 Task: Add Ciao Bella Pinot Grigio to the cart.
Action: Mouse moved to (766, 281)
Screenshot: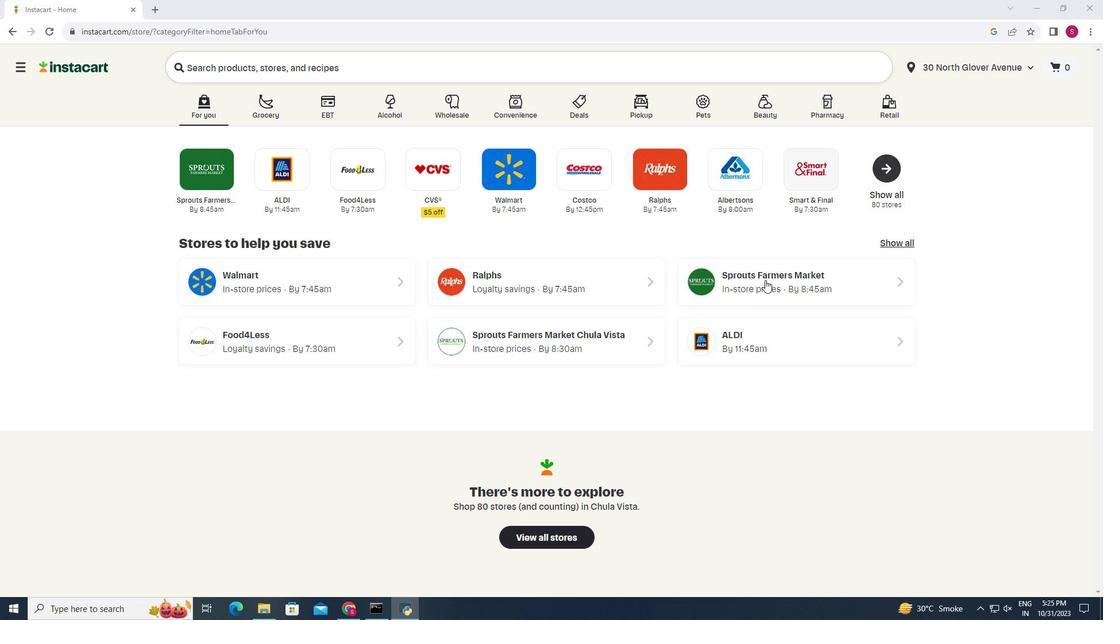 
Action: Mouse pressed left at (766, 281)
Screenshot: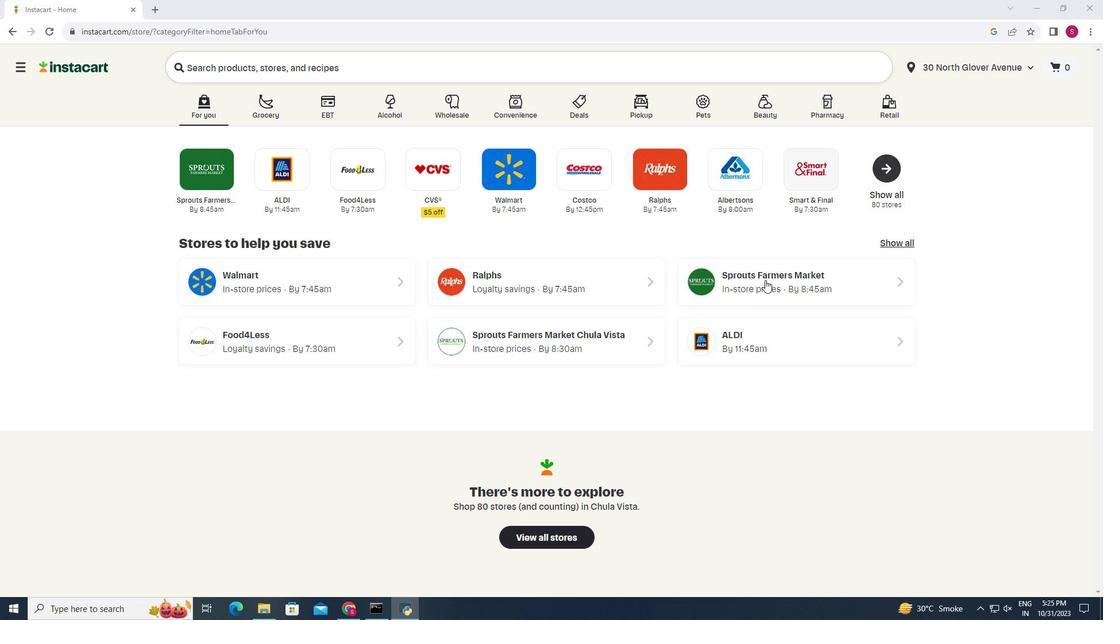 
Action: Mouse moved to (37, 587)
Screenshot: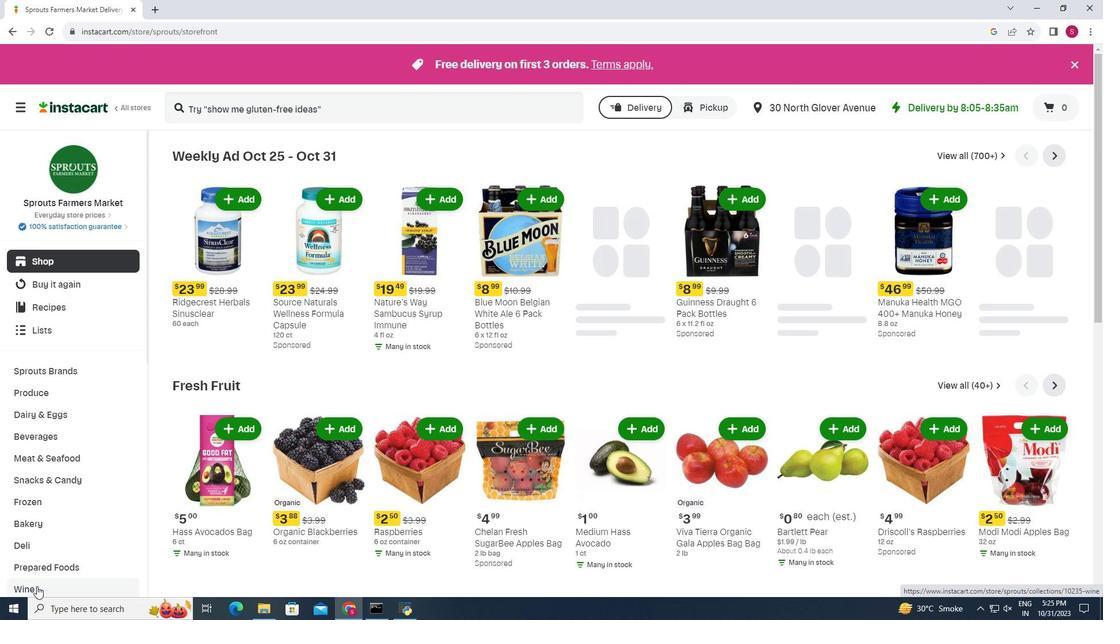 
Action: Mouse pressed left at (37, 587)
Screenshot: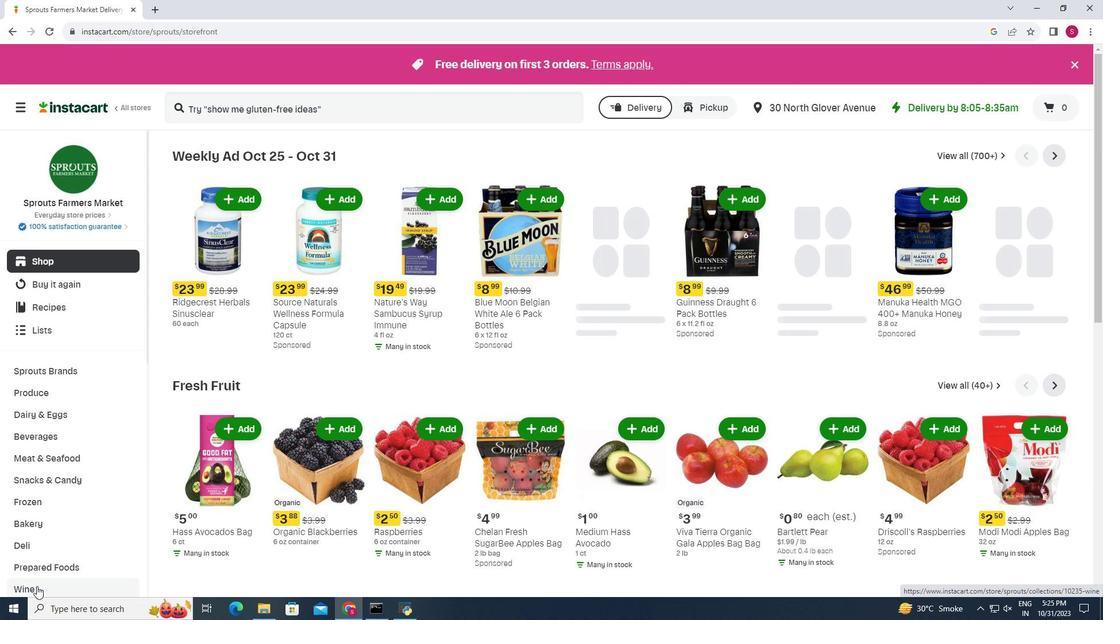 
Action: Mouse moved to (299, 183)
Screenshot: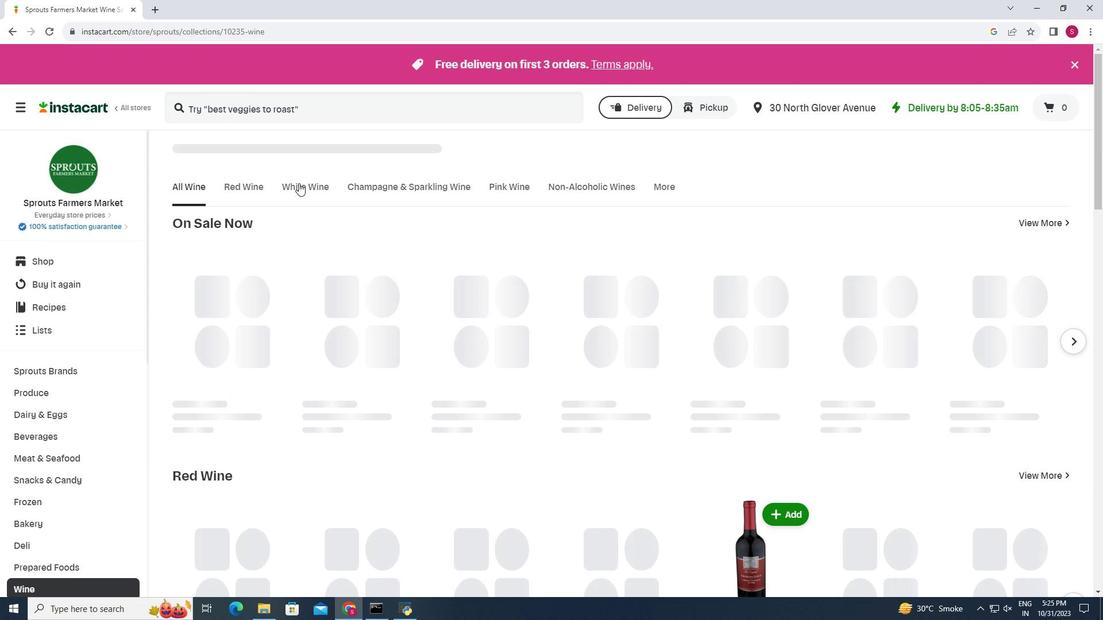 
Action: Mouse pressed left at (299, 183)
Screenshot: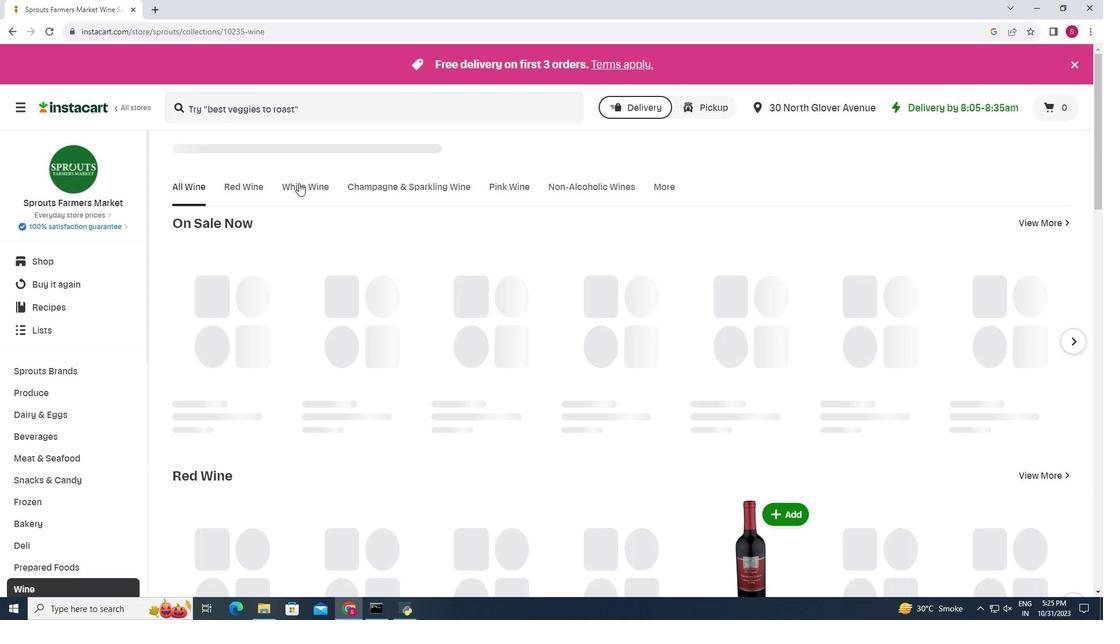 
Action: Mouse moved to (464, 237)
Screenshot: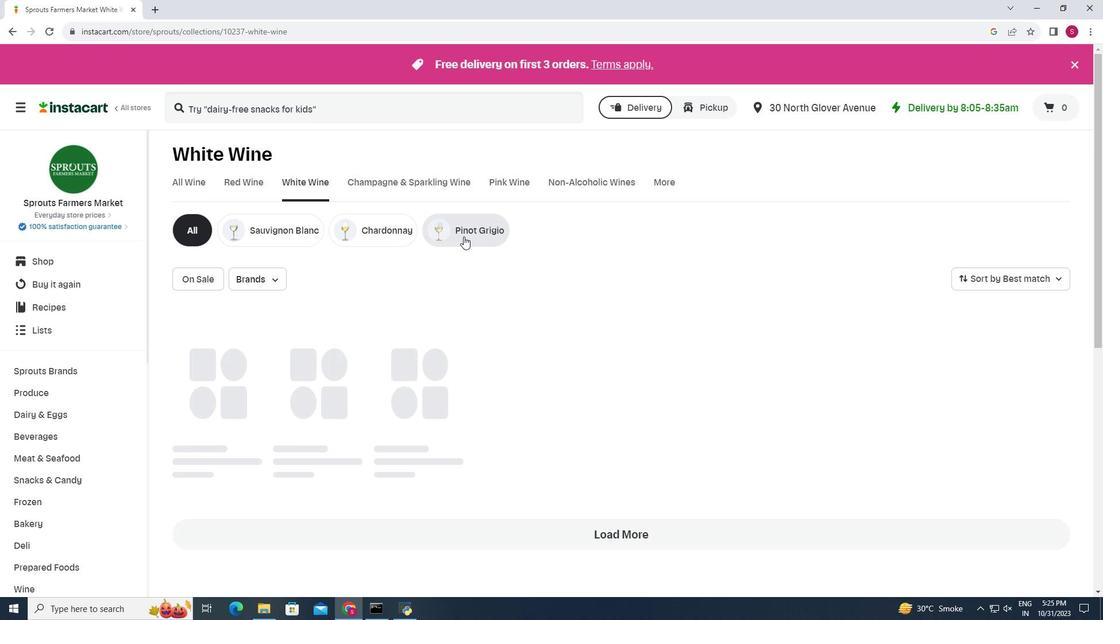 
Action: Mouse pressed left at (464, 237)
Screenshot: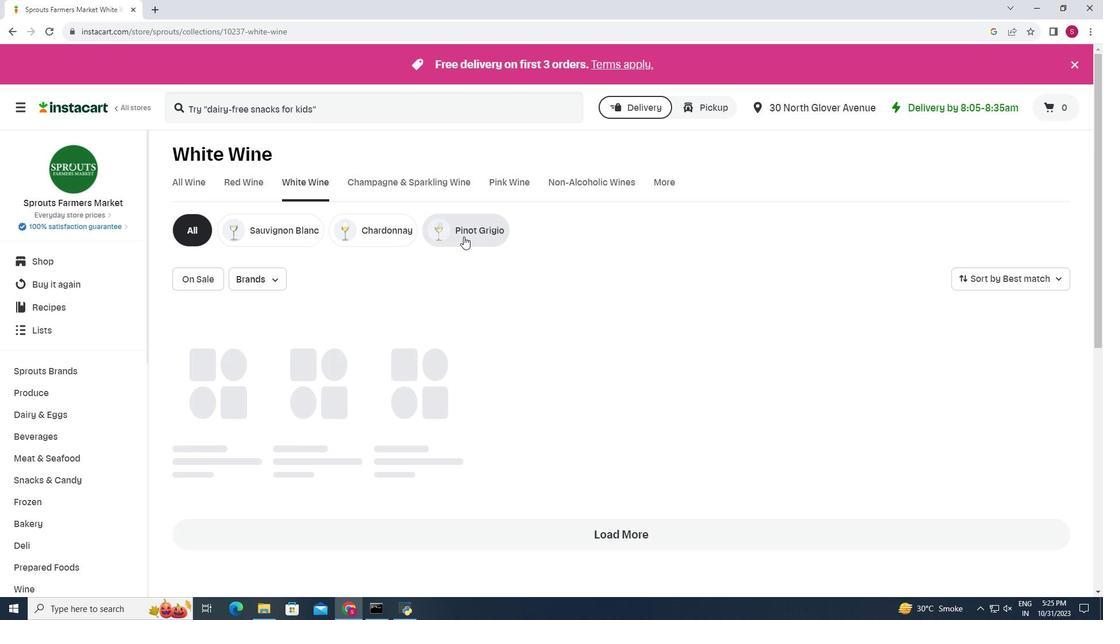
Action: Mouse moved to (1060, 274)
Screenshot: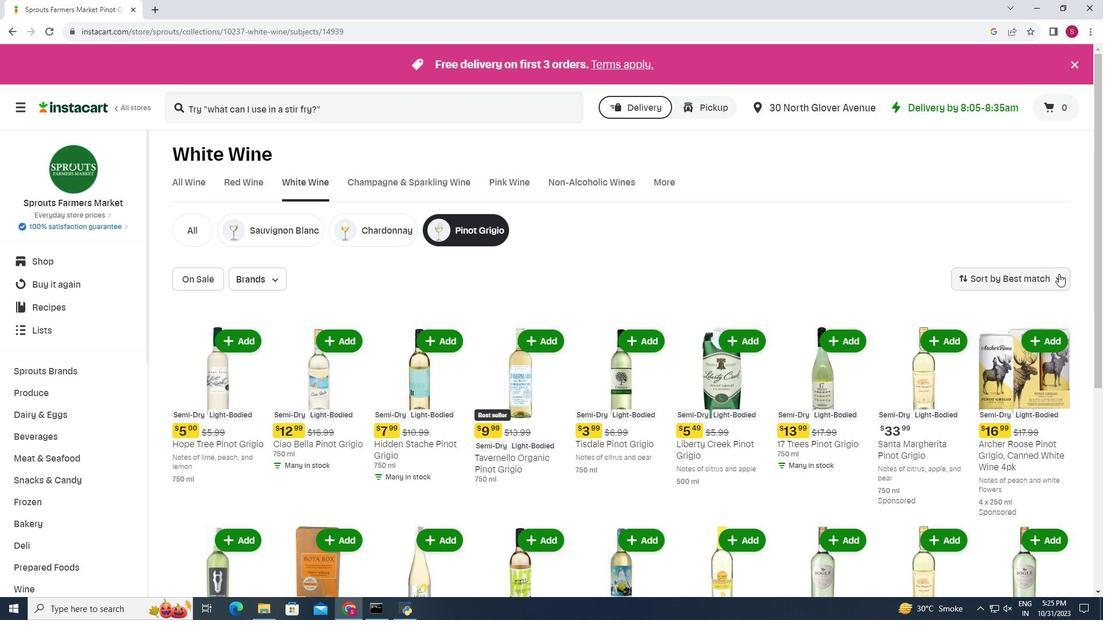 
Action: Mouse pressed left at (1060, 274)
Screenshot: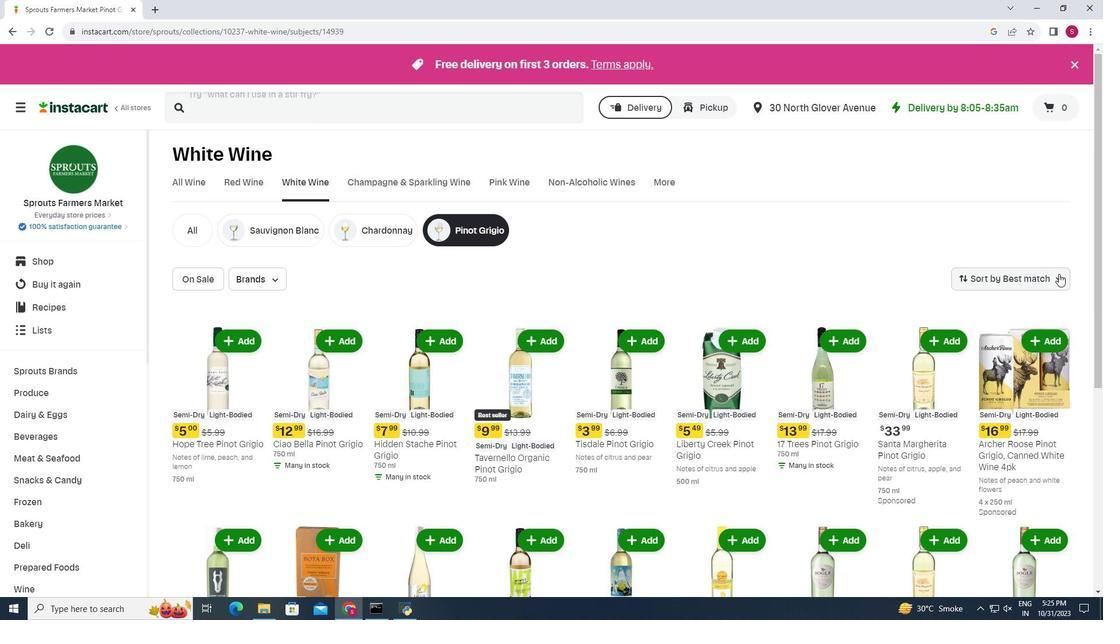 
Action: Mouse moved to (922, 267)
Screenshot: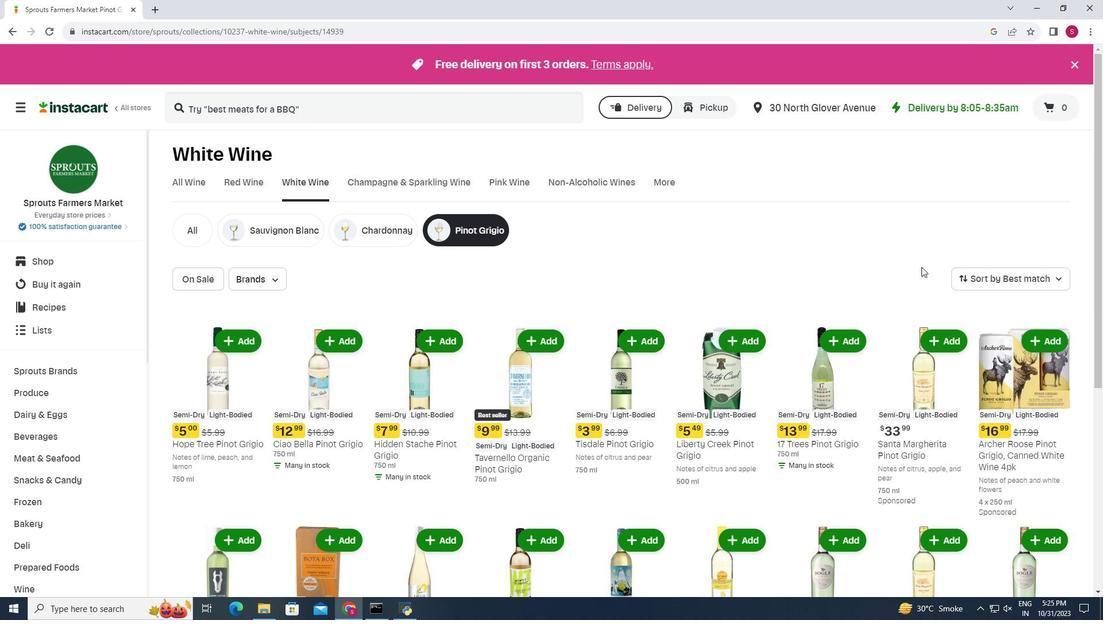 
Action: Mouse pressed left at (922, 267)
Screenshot: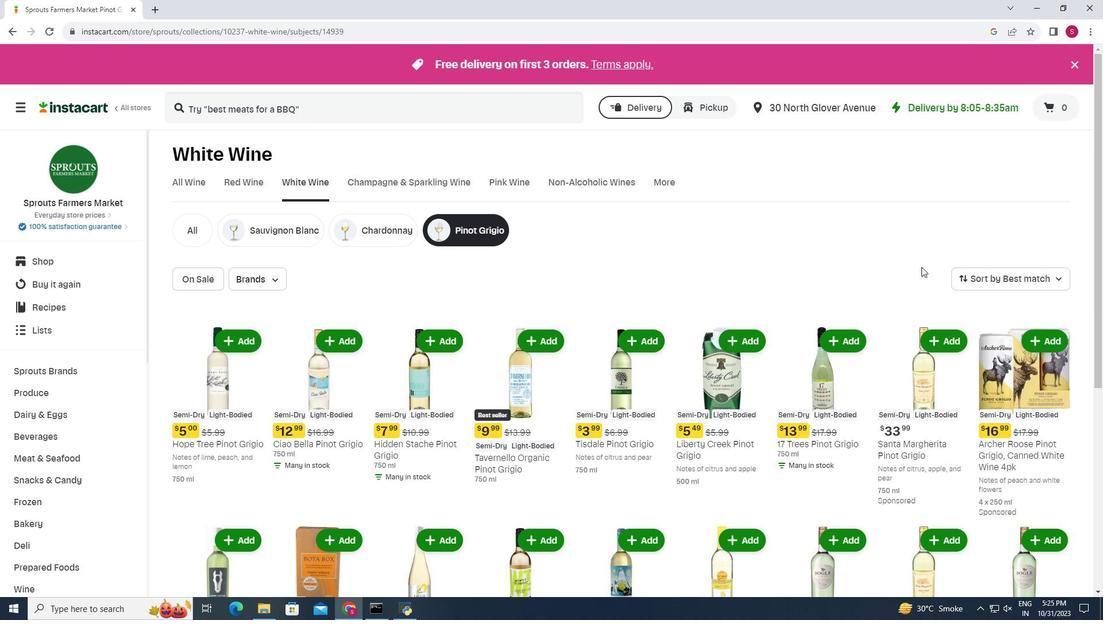 
Action: Mouse moved to (784, 270)
Screenshot: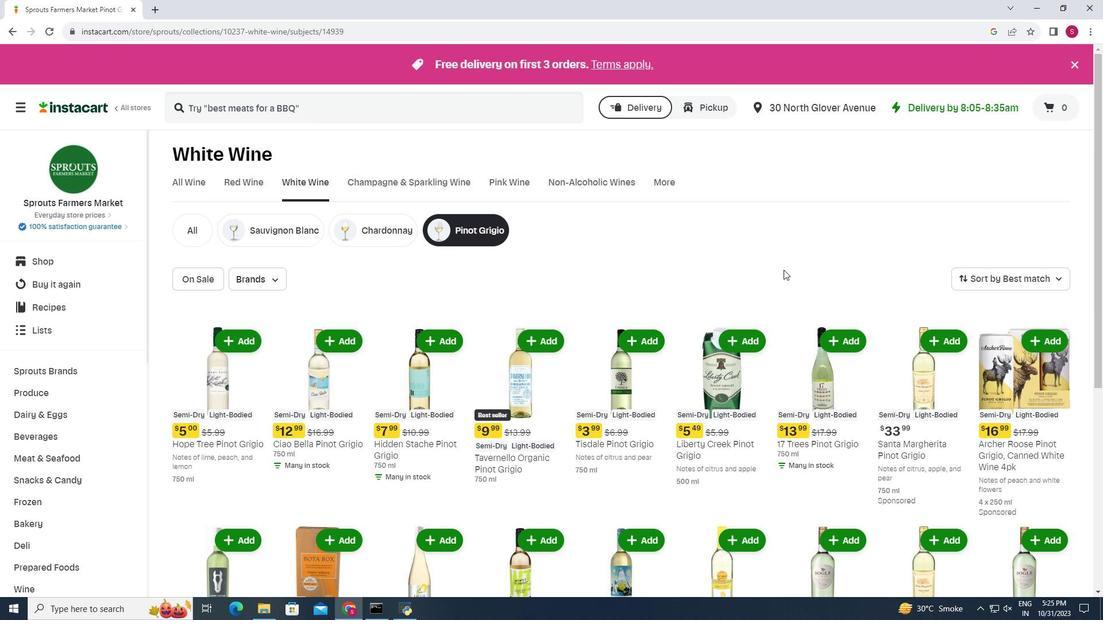 
Action: Mouse scrolled (784, 270) with delta (0, 0)
Screenshot: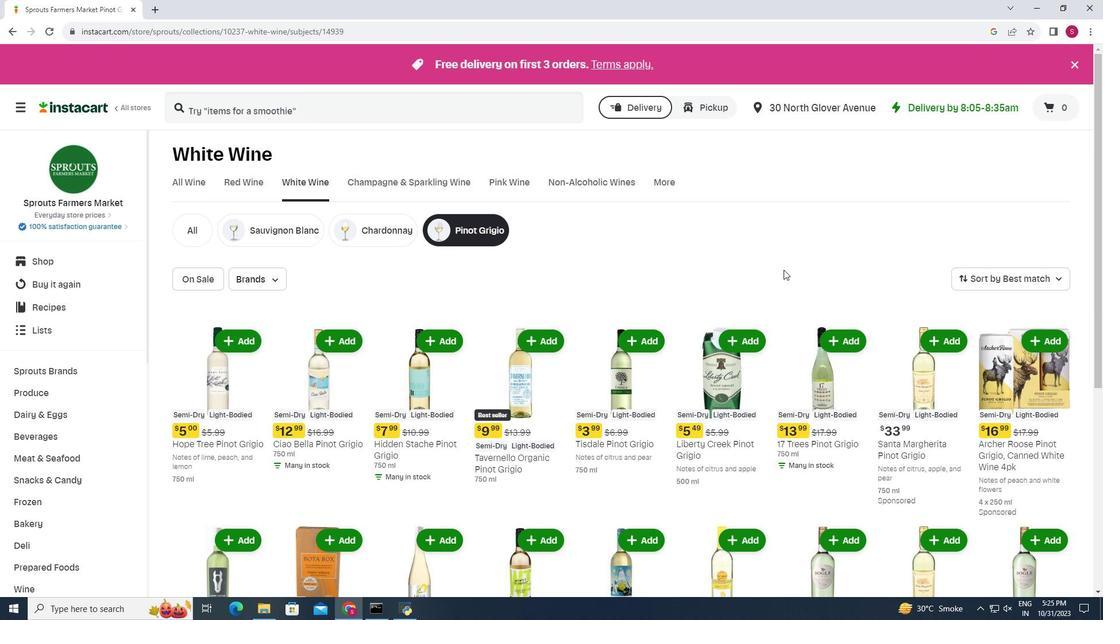 
Action: Mouse moved to (785, 270)
Screenshot: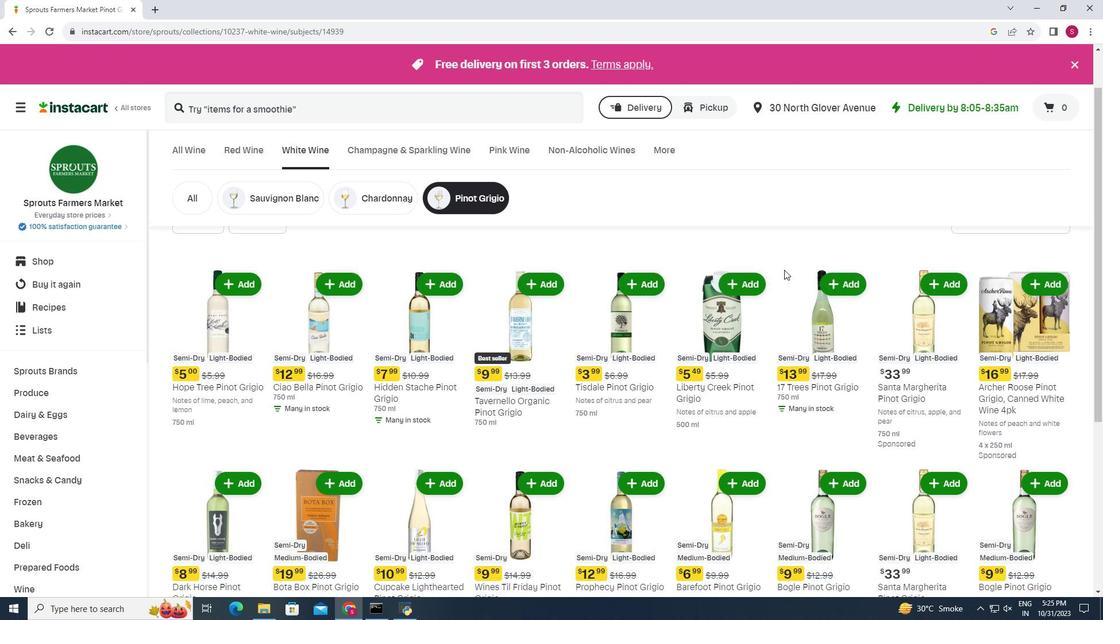 
Action: Mouse scrolled (785, 270) with delta (0, 0)
Screenshot: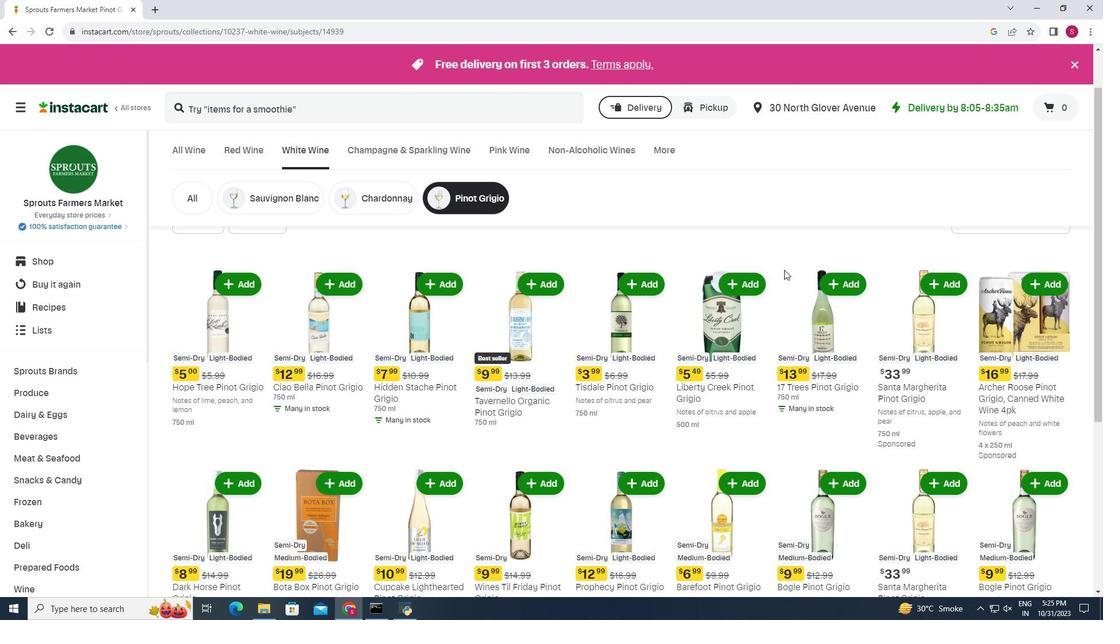 
Action: Mouse moved to (343, 338)
Screenshot: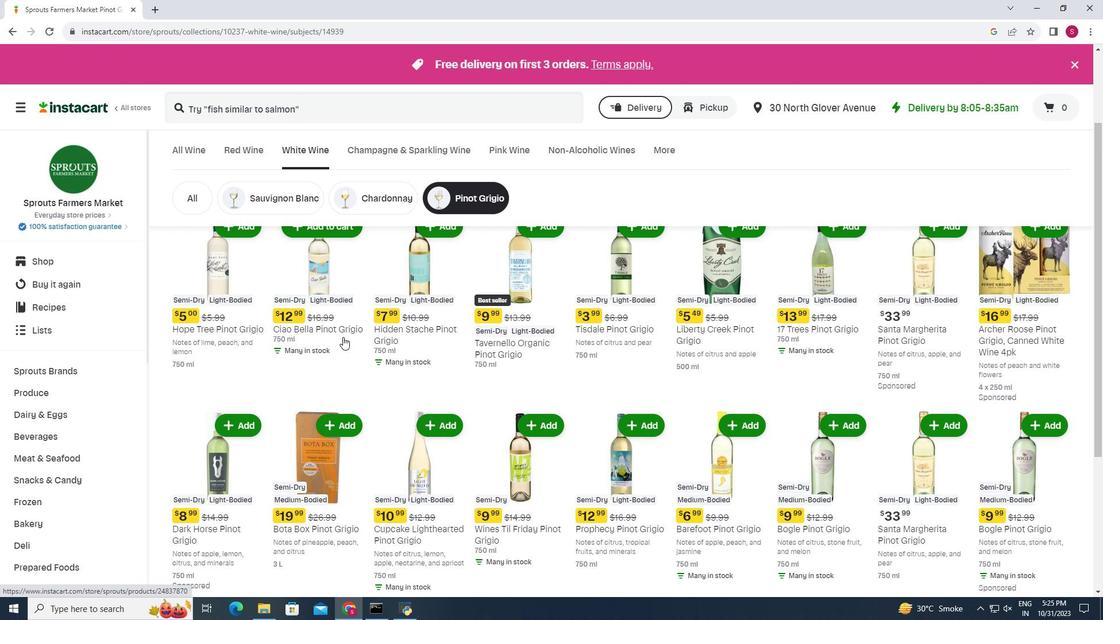
Action: Mouse scrolled (343, 338) with delta (0, 0)
Screenshot: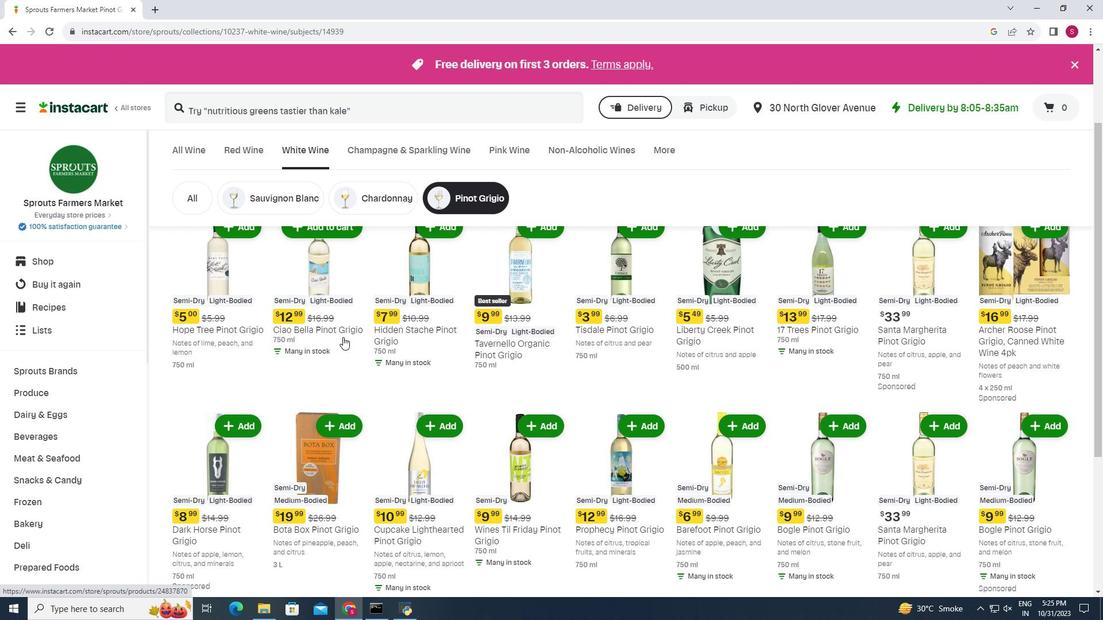 
Action: Mouse moved to (317, 282)
Screenshot: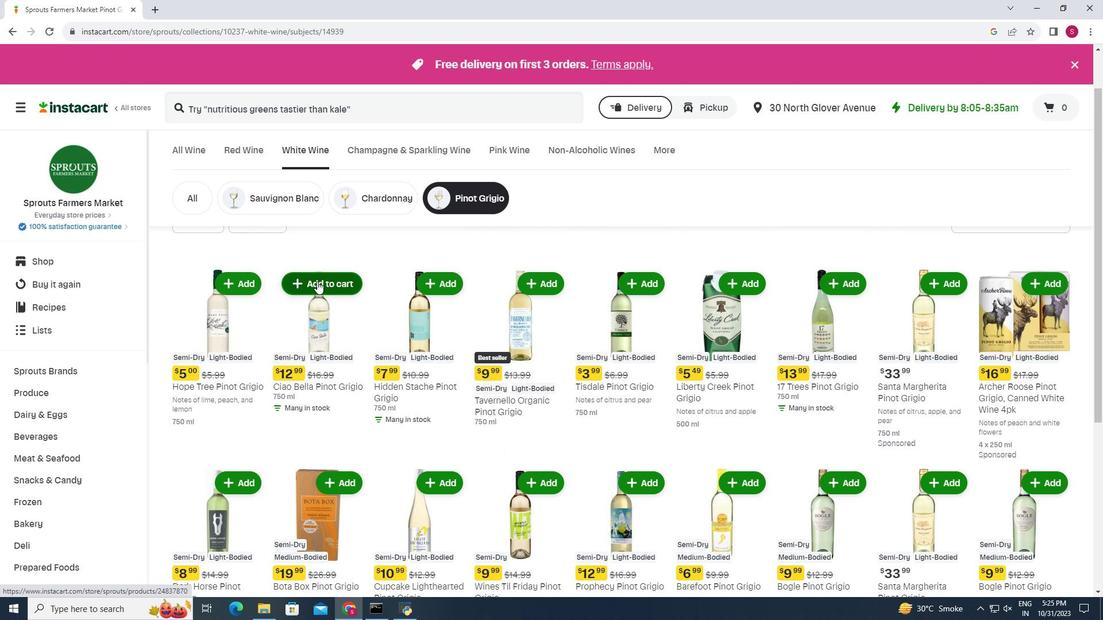 
Action: Mouse pressed left at (317, 282)
Screenshot: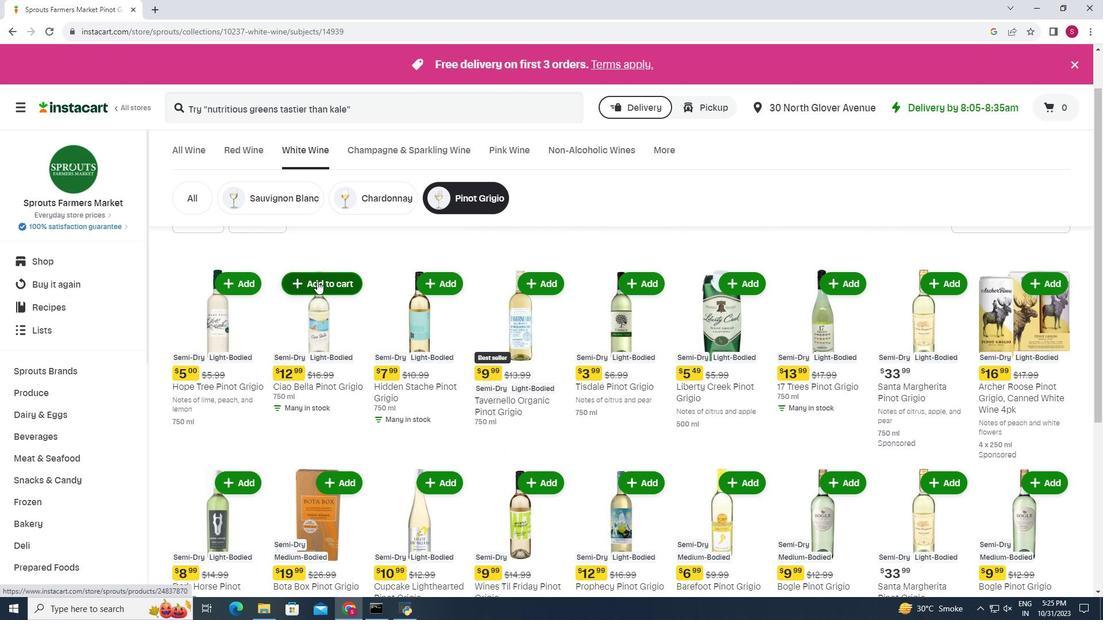 
Action: Mouse moved to (398, 267)
Screenshot: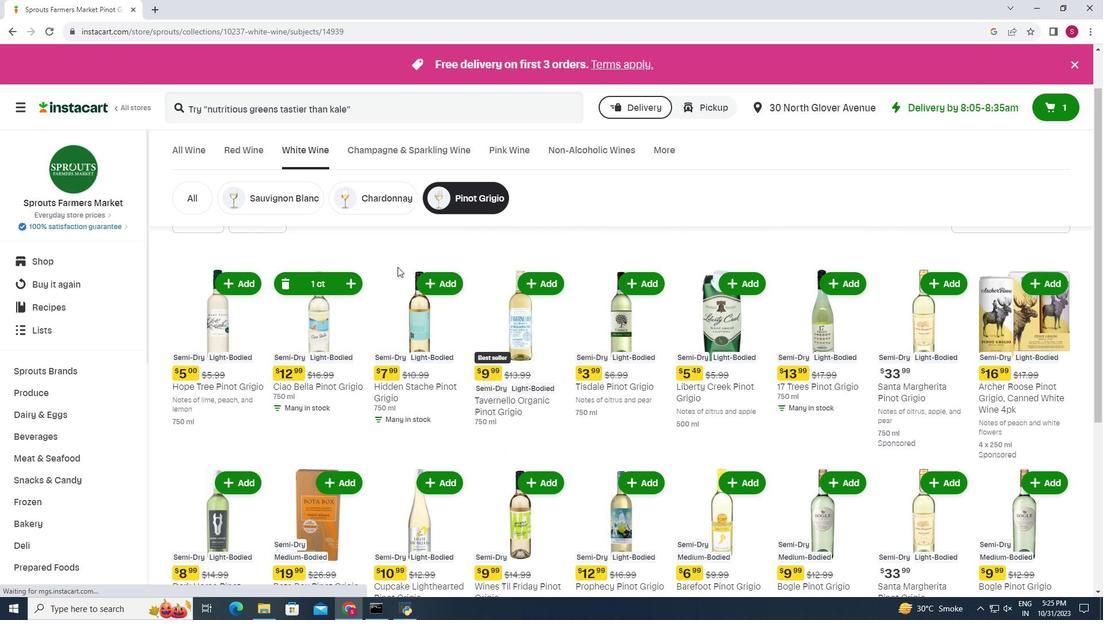 
